 Task: Log work in the project VikingTech for the issue 'Create a new online platform for online language courses with advanced speech recognition and translation features' spent time as '4w 2d 21h 41m' and remaining time as '4w 6d 4h 53m' and clone the issue. Now add the issue to the epic 'Data Archiving'.
Action: Mouse moved to (775, 384)
Screenshot: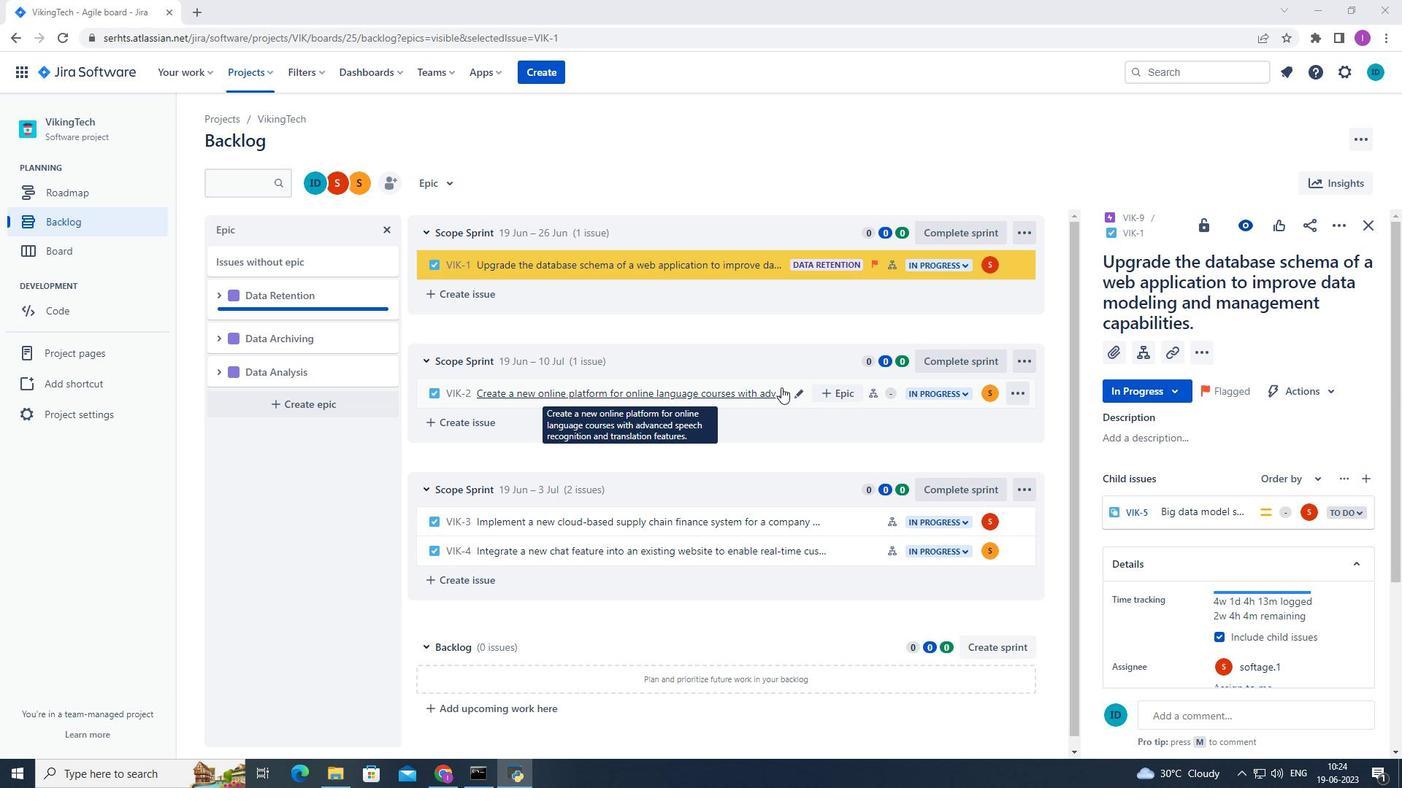 
Action: Mouse pressed left at (775, 384)
Screenshot: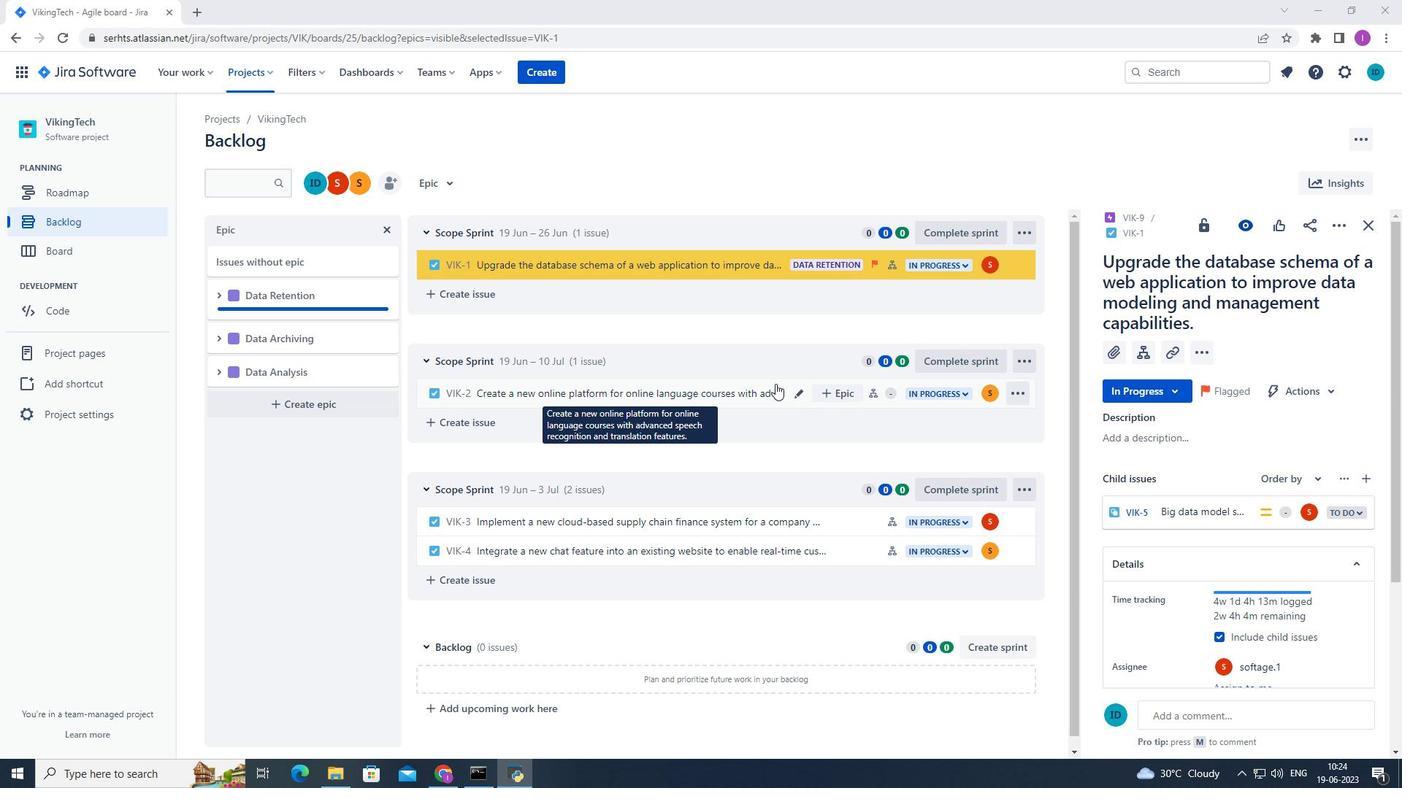 
Action: Mouse moved to (1336, 222)
Screenshot: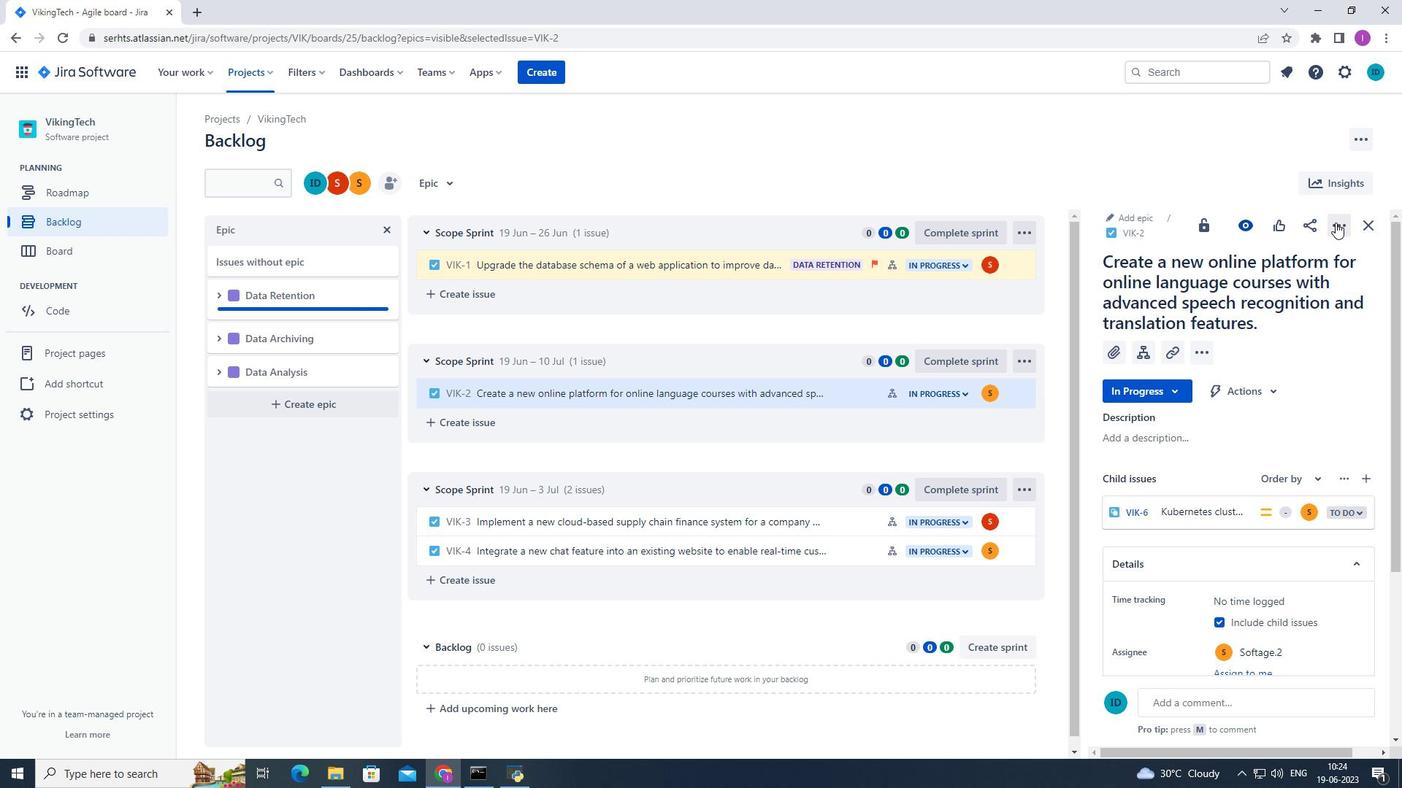 
Action: Mouse pressed left at (1336, 222)
Screenshot: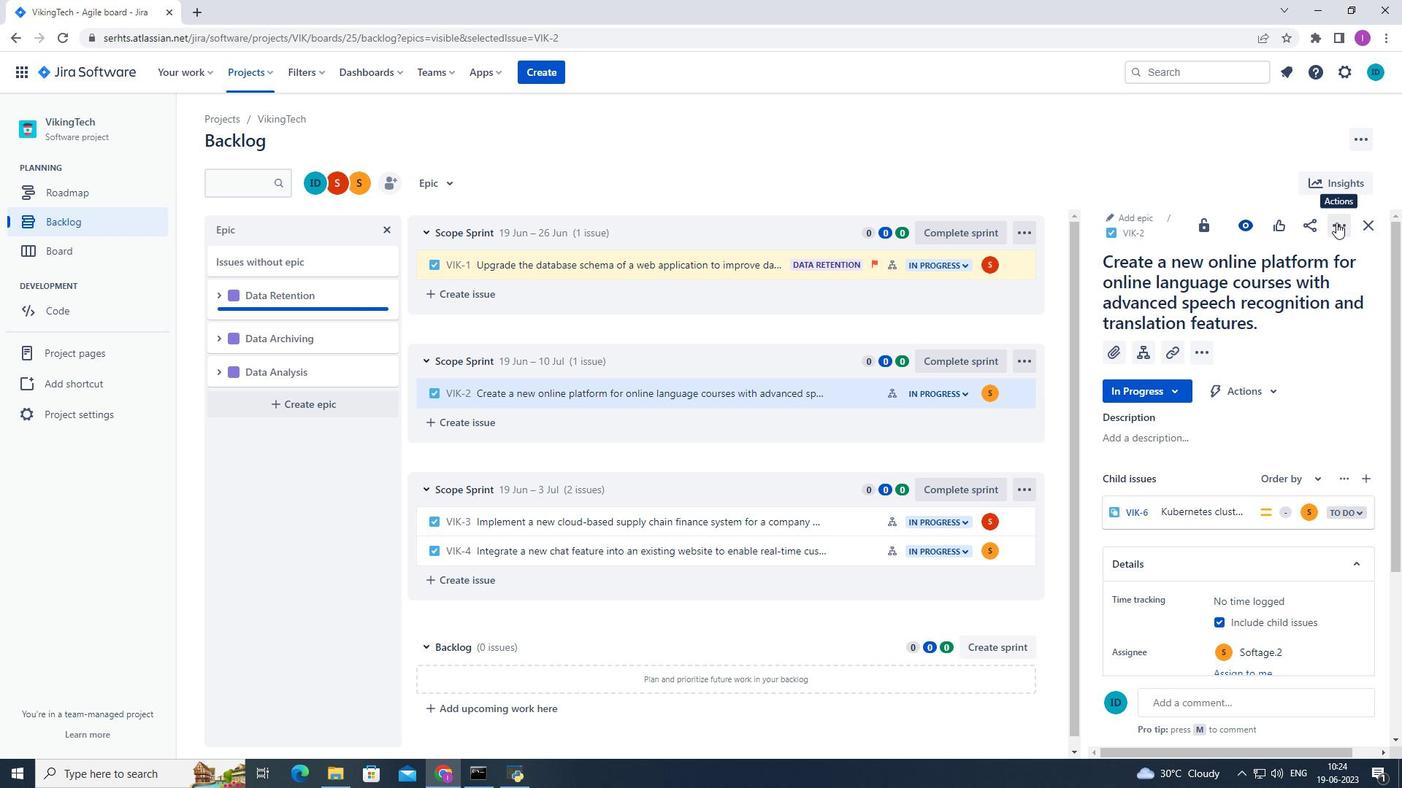 
Action: Mouse moved to (1296, 264)
Screenshot: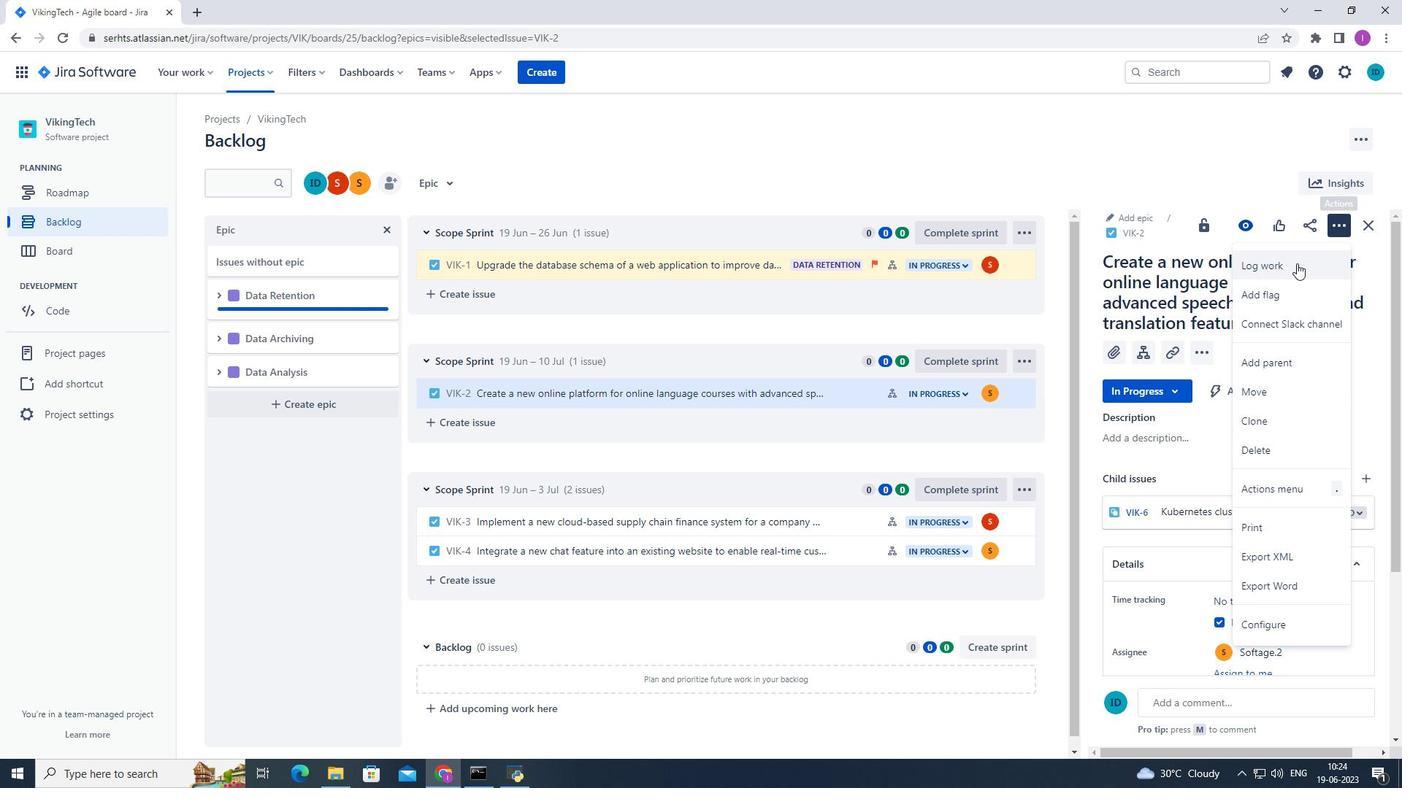 
Action: Mouse pressed left at (1296, 264)
Screenshot: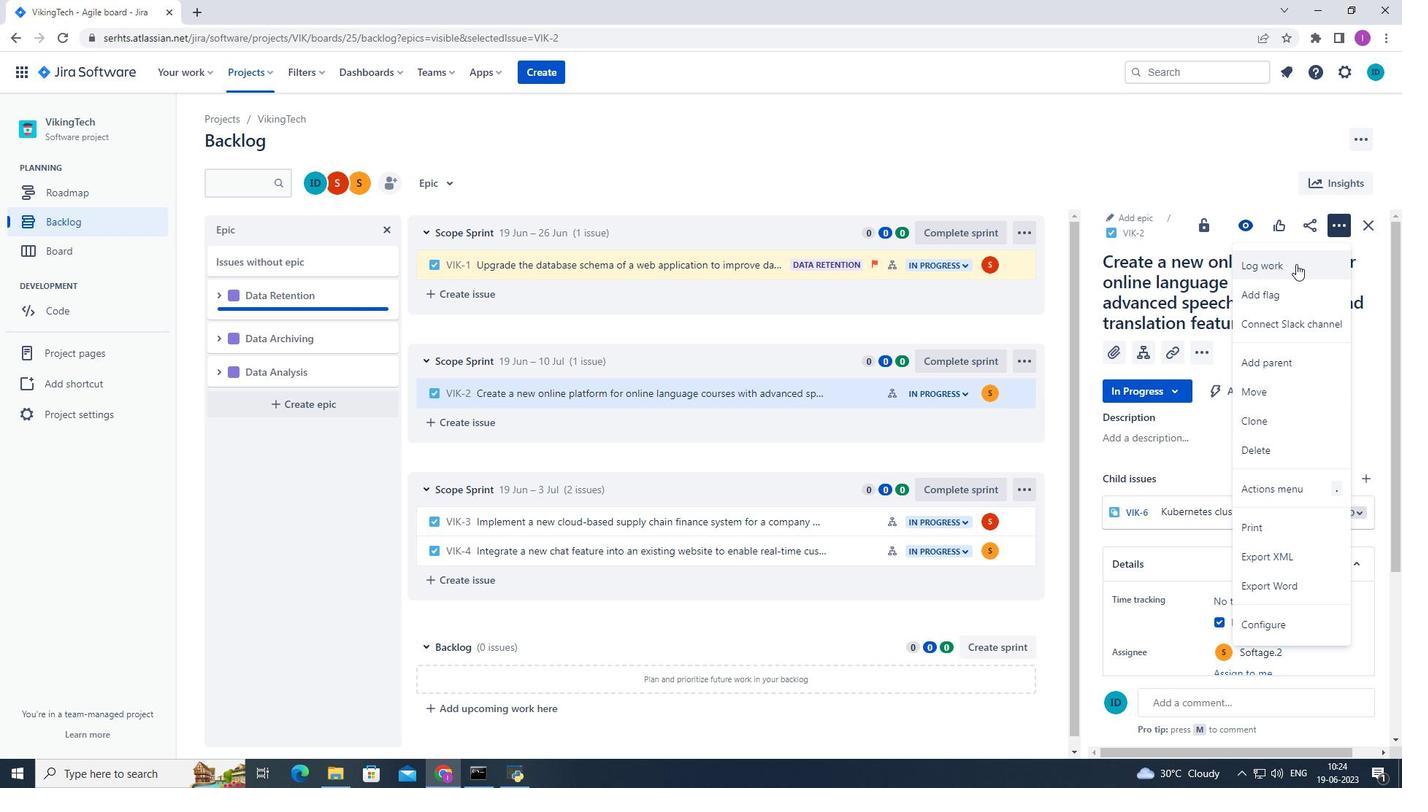 
Action: Mouse moved to (601, 214)
Screenshot: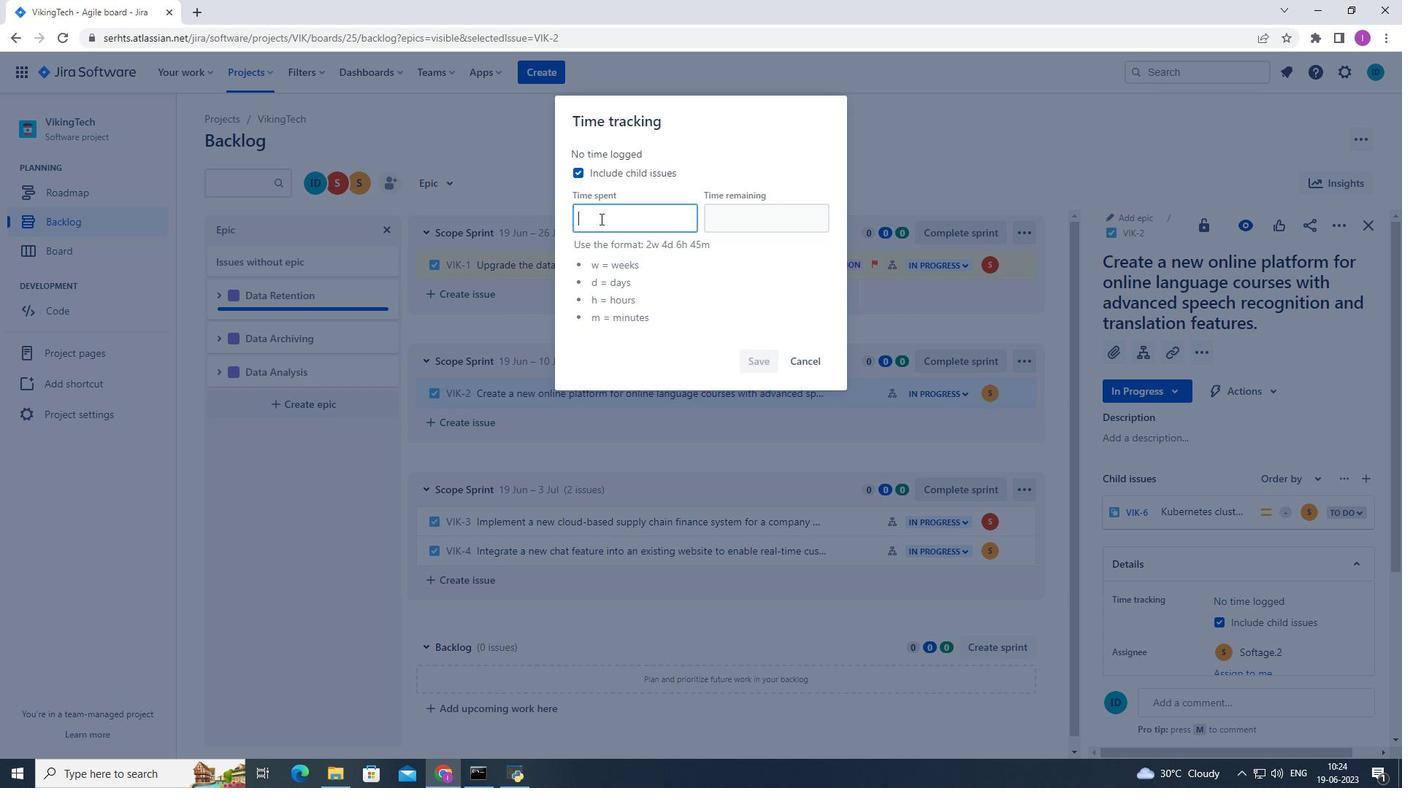 
Action: Mouse pressed left at (601, 214)
Screenshot: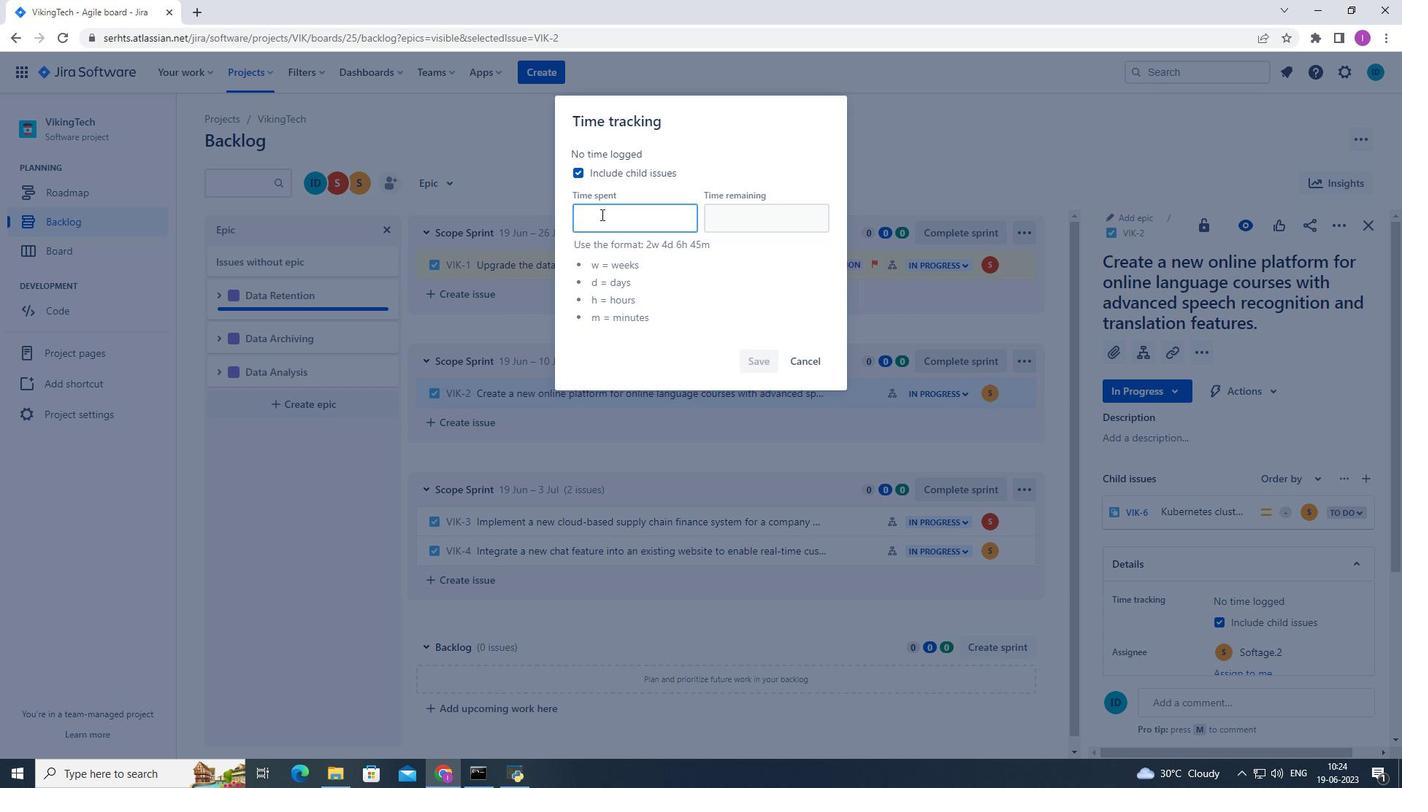 
Action: Mouse moved to (667, 242)
Screenshot: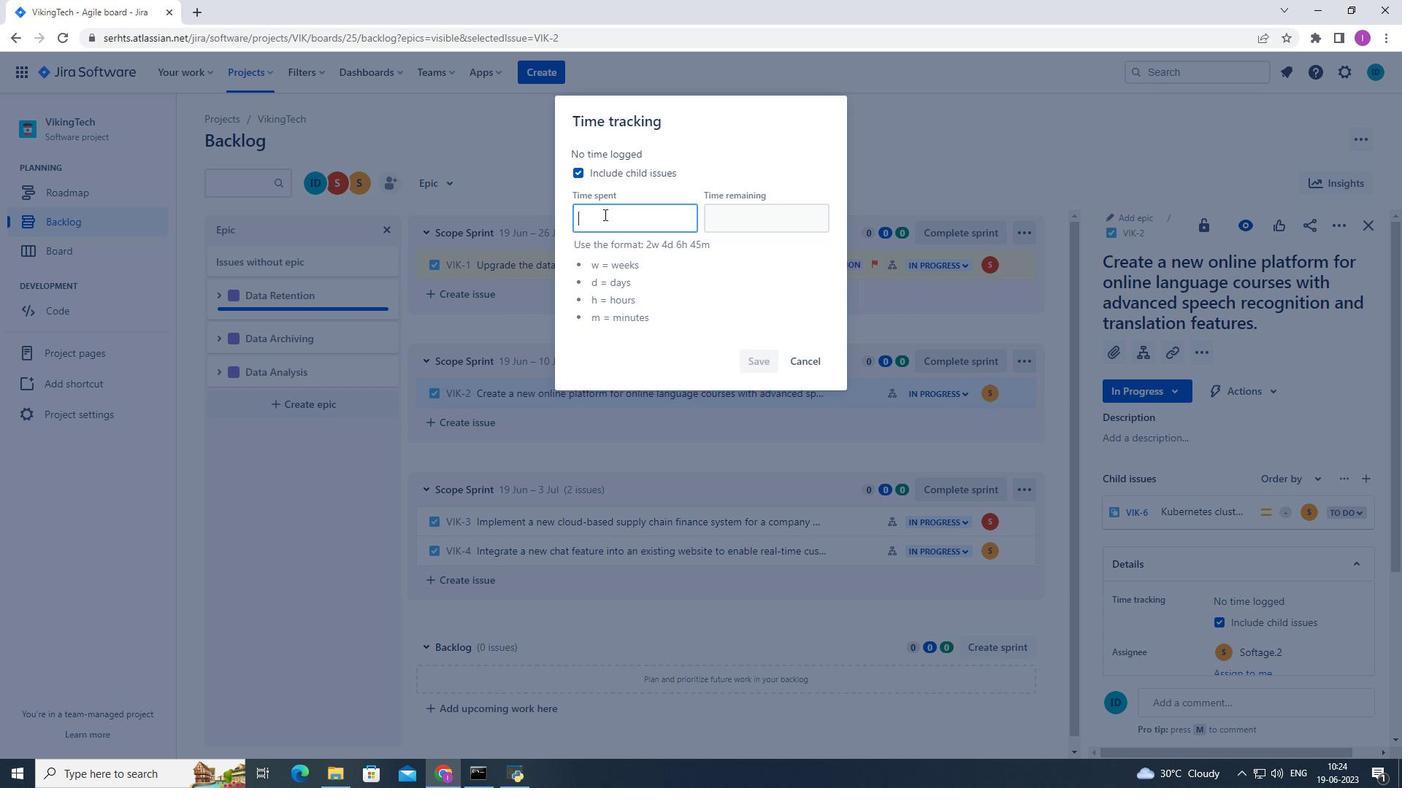 
Action: Key pressed 4w<Key.space>2d<Key.space>21h<Key.space>41m
Screenshot: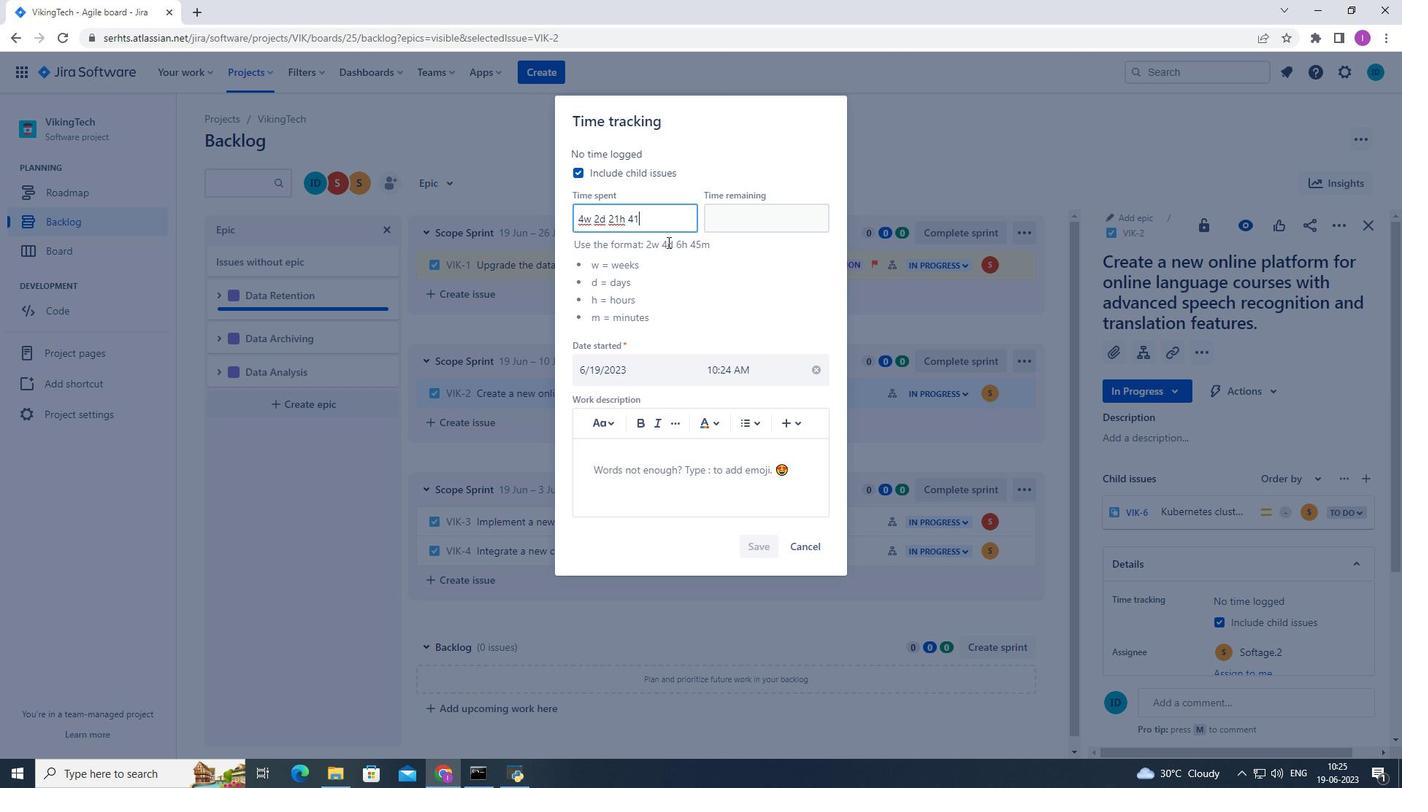
Action: Mouse moved to (720, 227)
Screenshot: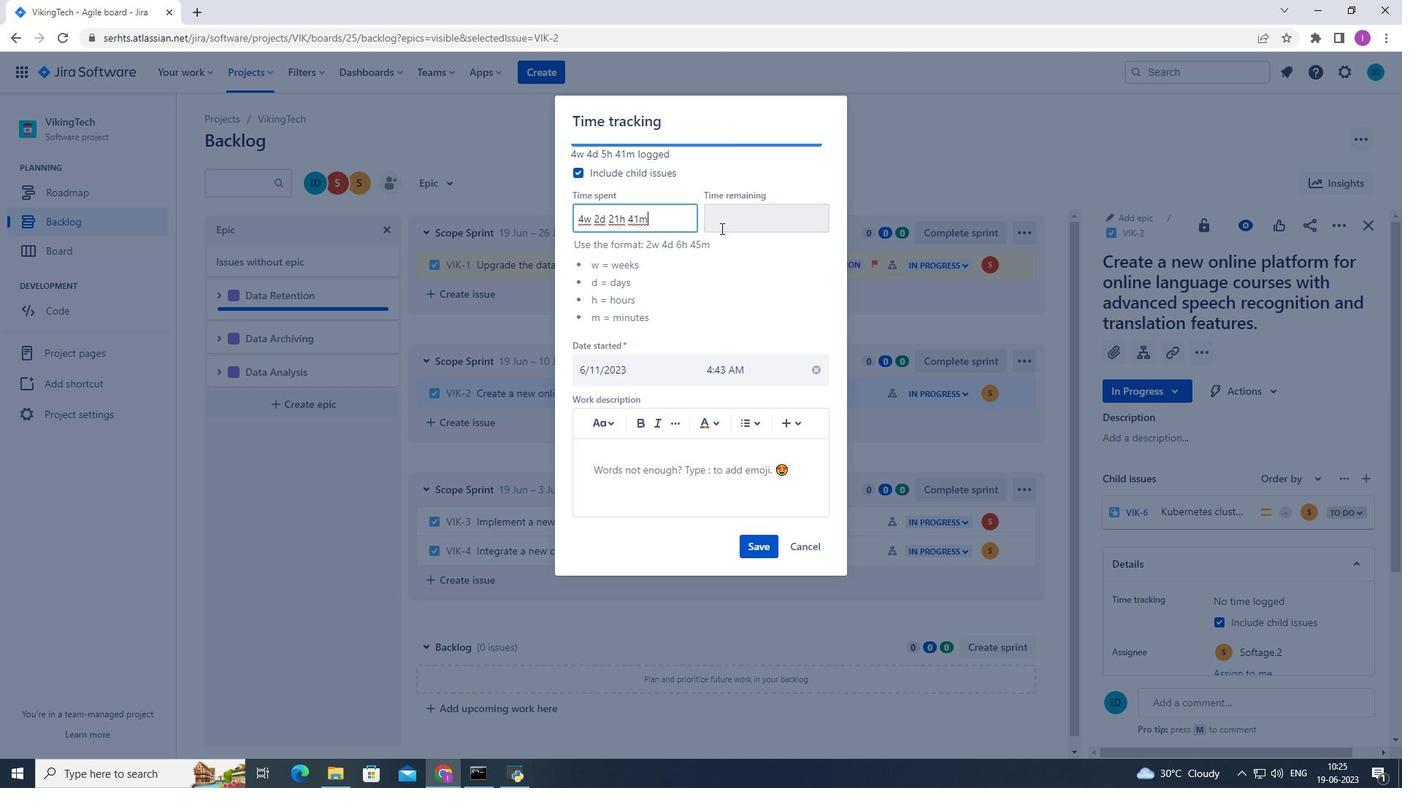 
Action: Mouse pressed left at (720, 227)
Screenshot: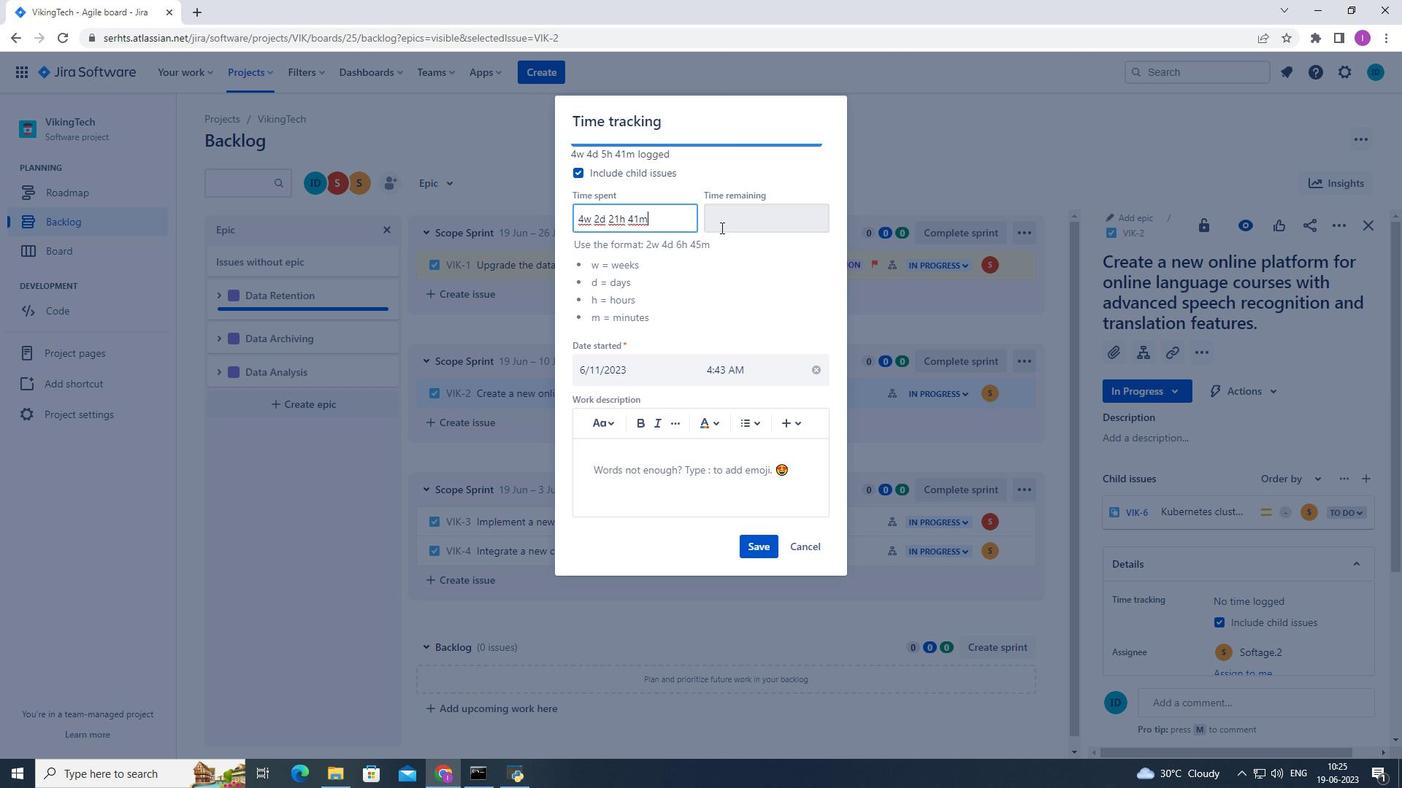 
Action: Key pressed 4w<Key.space>6d<Key.space>4h<Key.space>53m
Screenshot: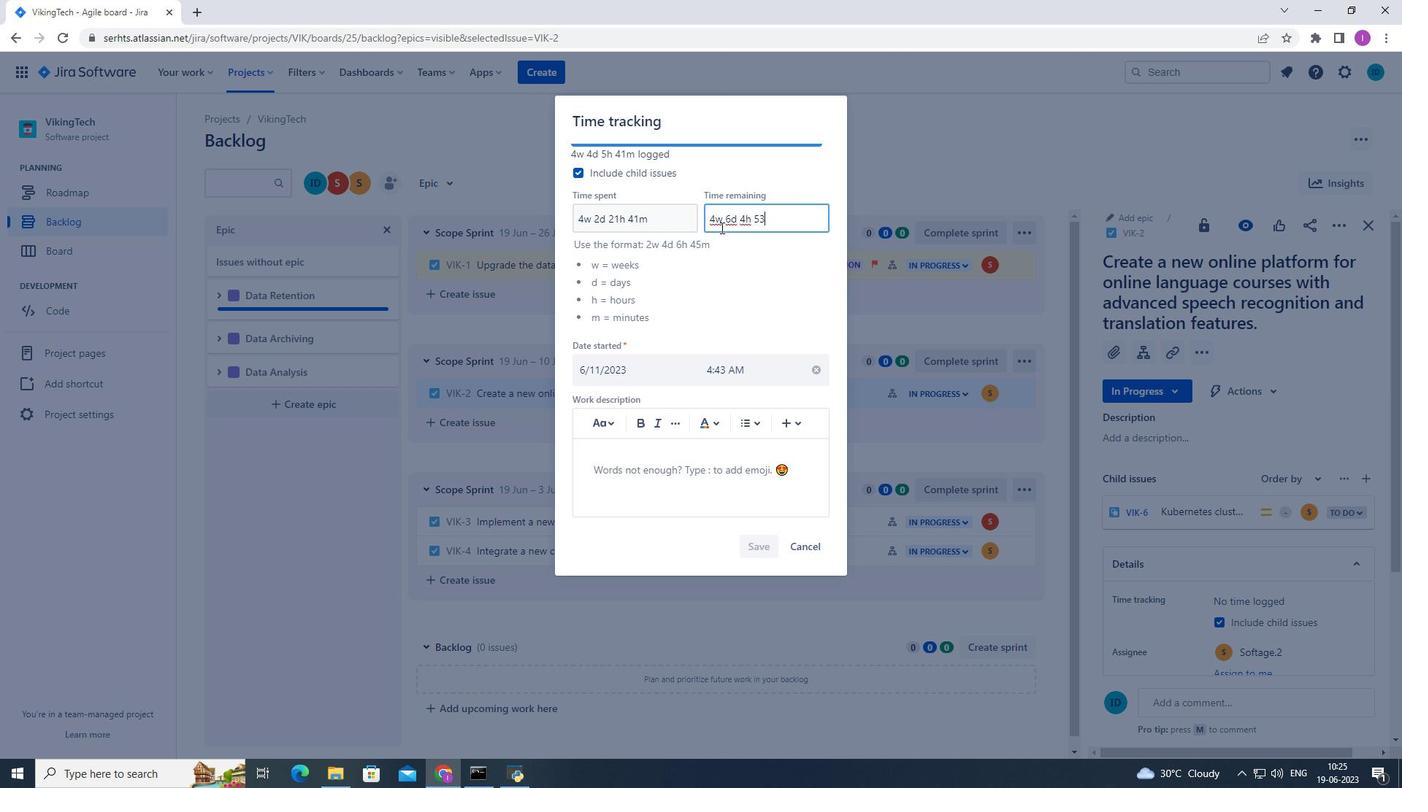 
Action: Mouse moved to (755, 544)
Screenshot: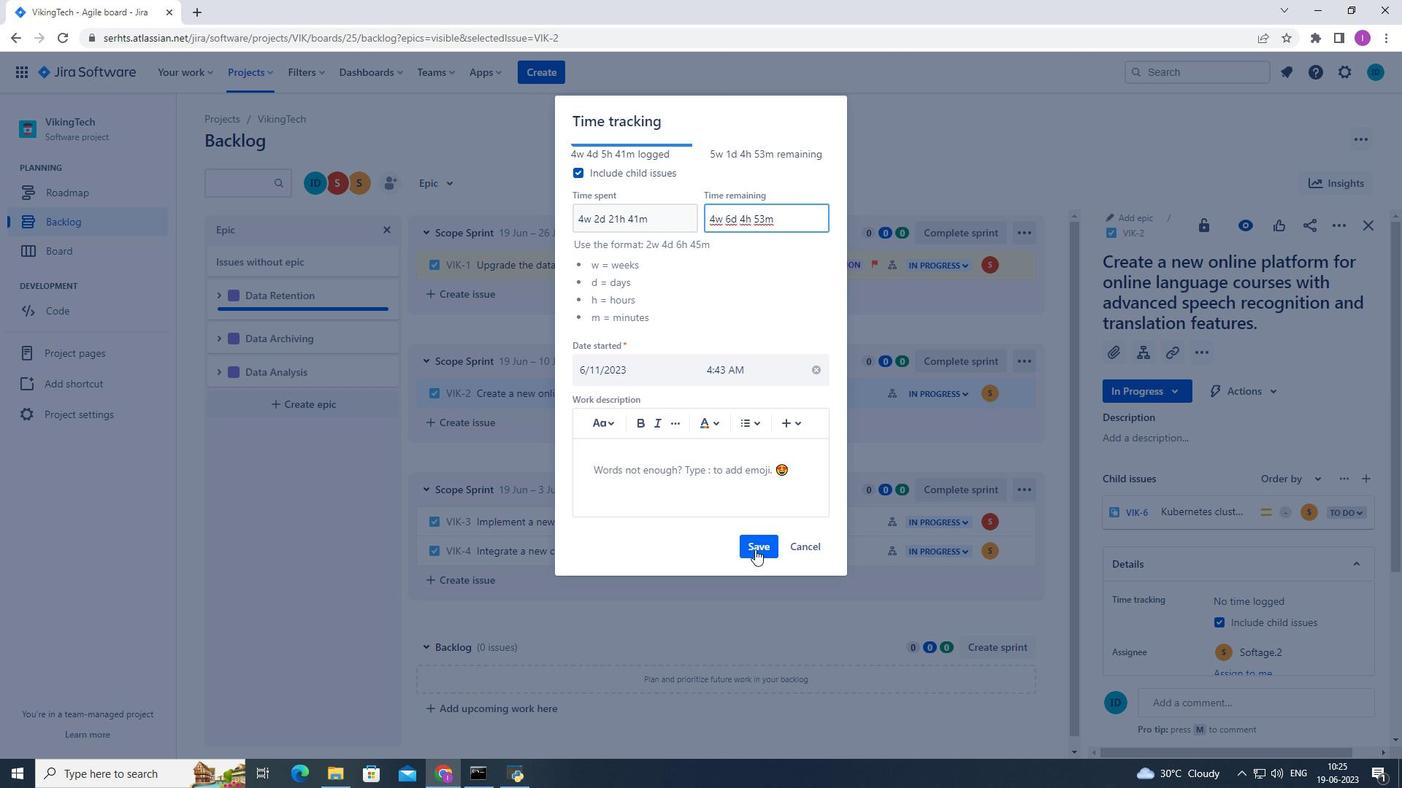 
Action: Mouse pressed left at (755, 544)
Screenshot: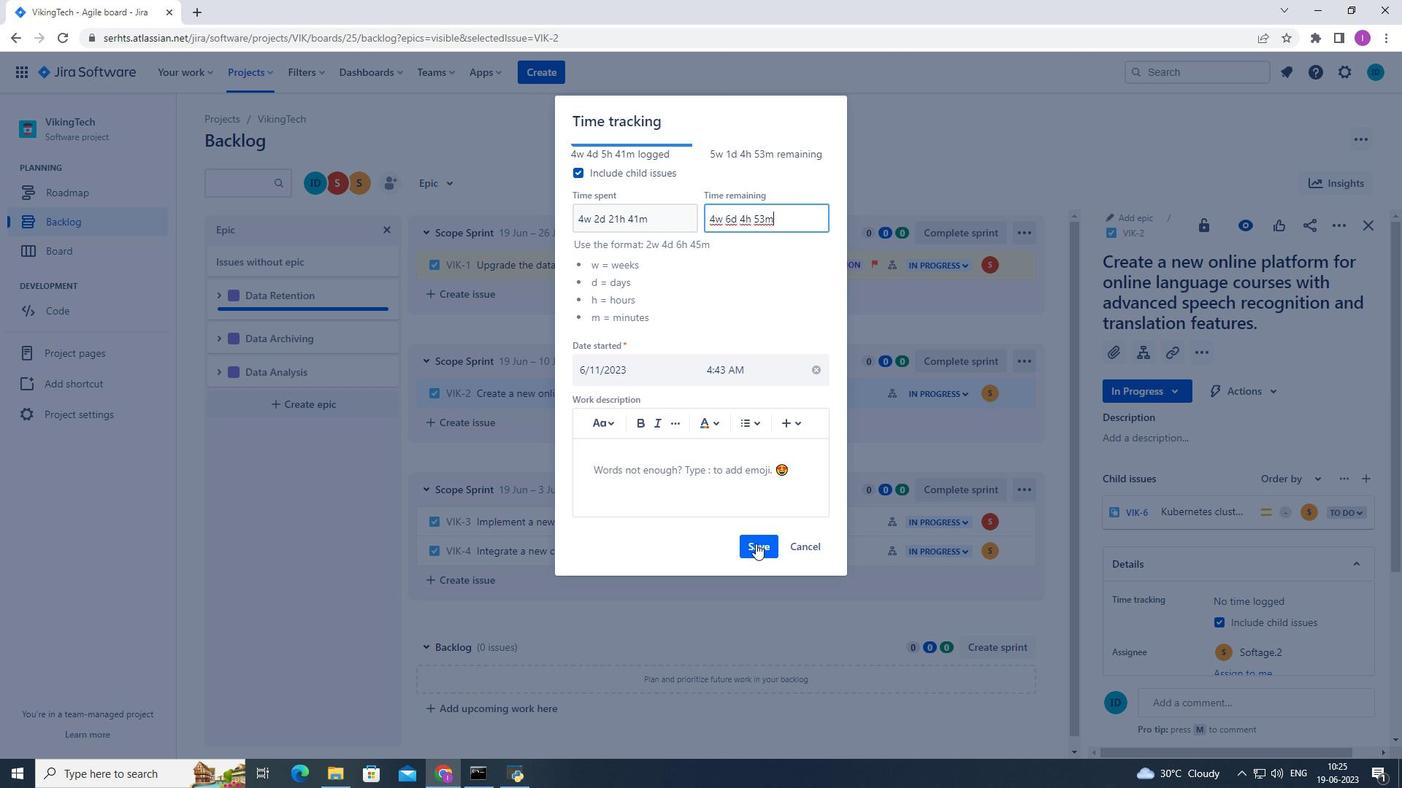 
Action: Mouse moved to (1343, 222)
Screenshot: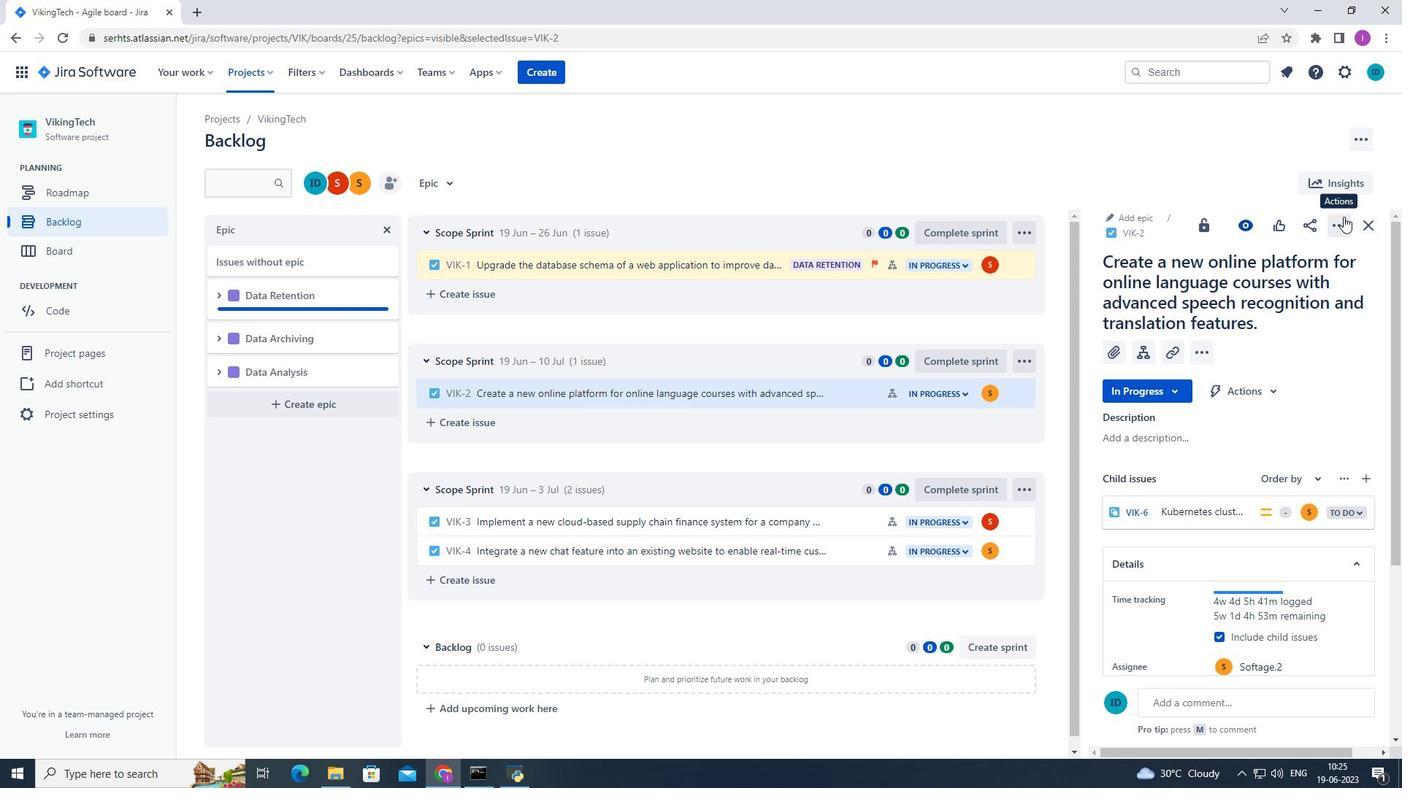 
Action: Mouse pressed left at (1343, 222)
Screenshot: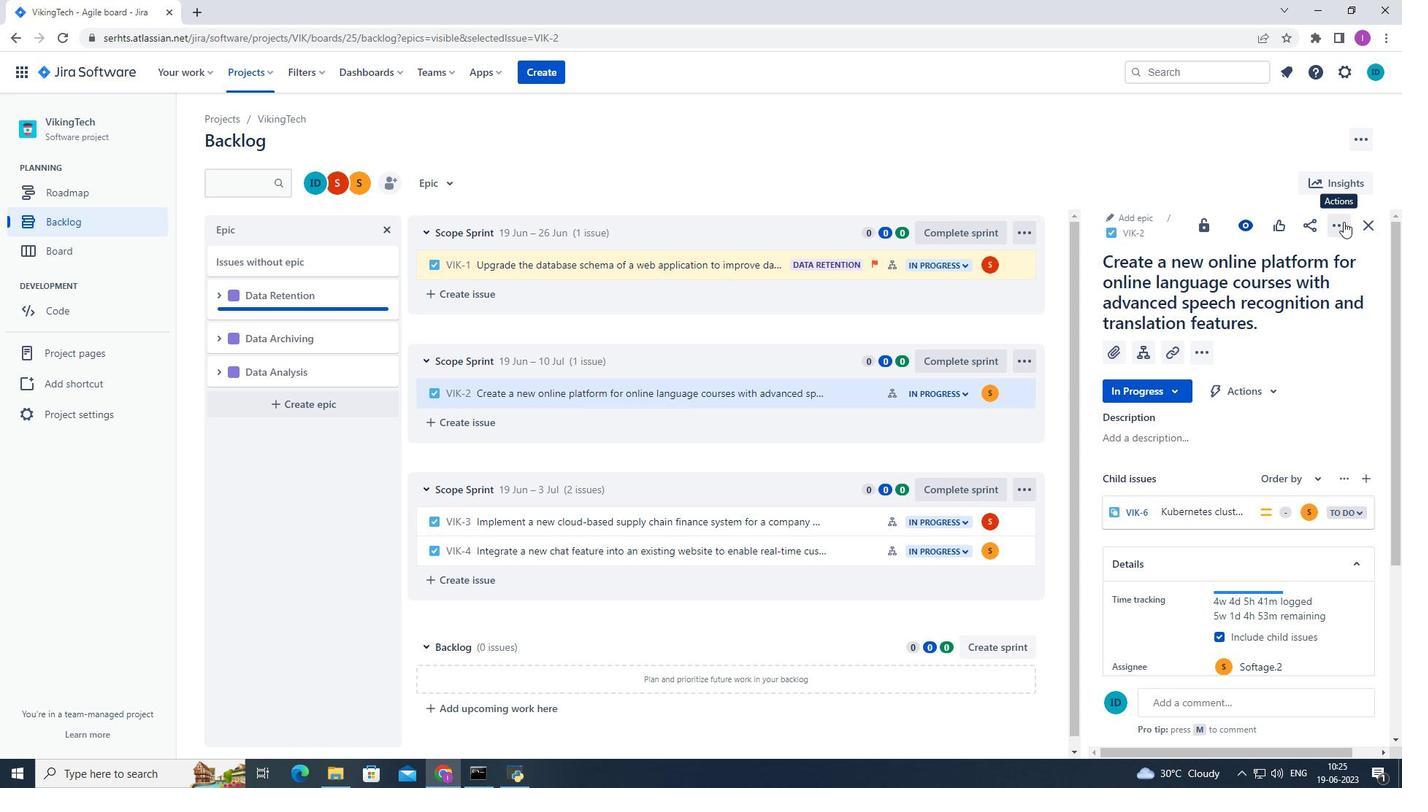 
Action: Mouse moved to (1261, 418)
Screenshot: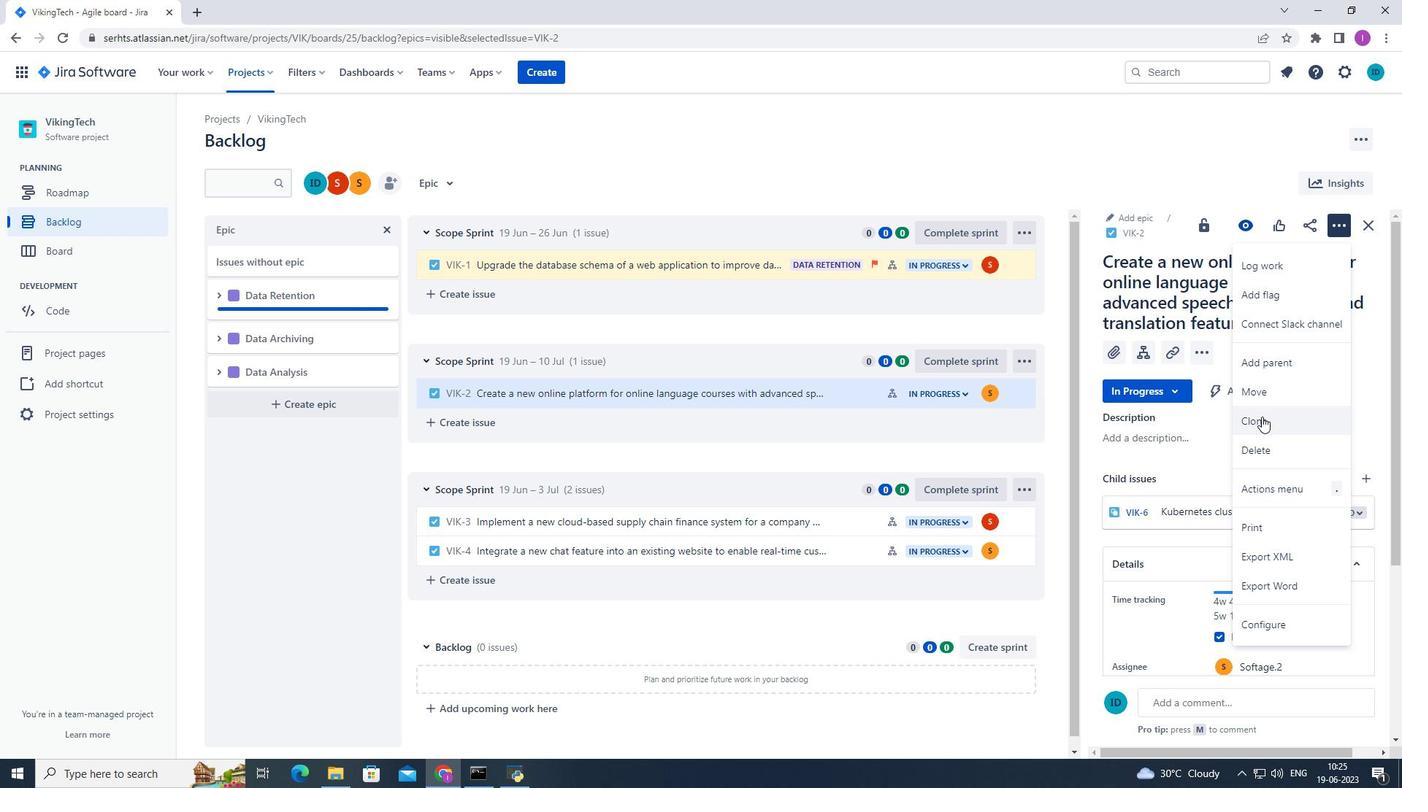 
Action: Mouse pressed left at (1261, 418)
Screenshot: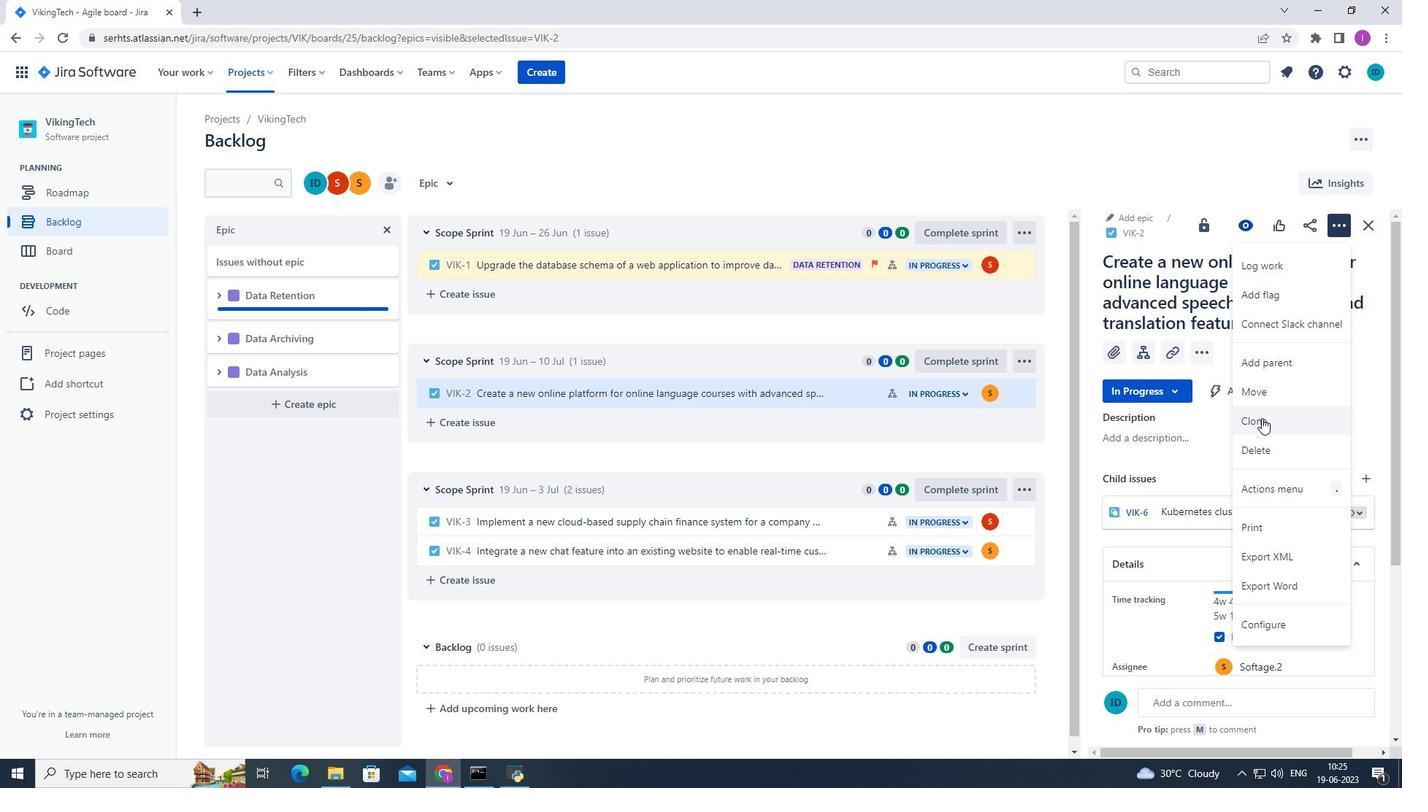 
Action: Mouse pressed left at (1261, 418)
Screenshot: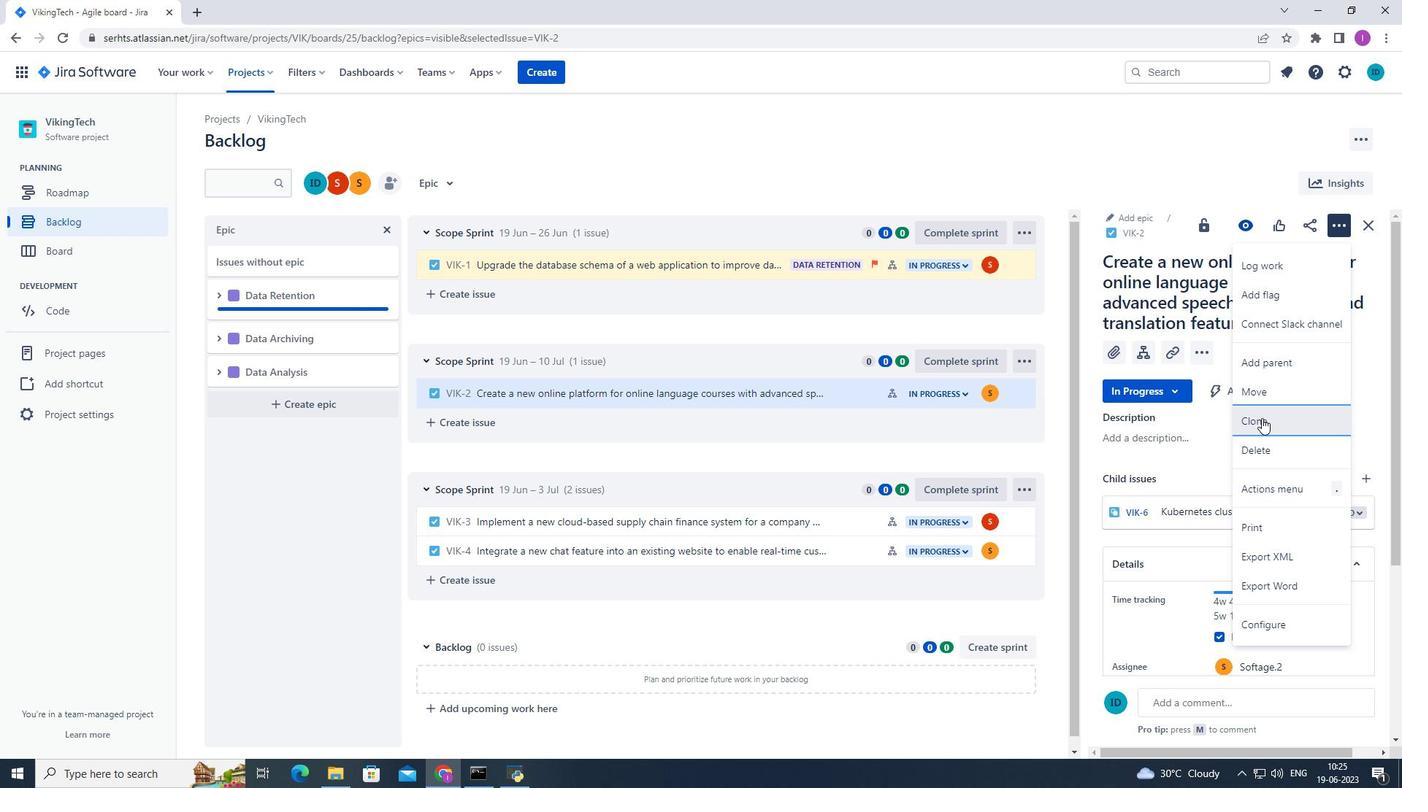 
Action: Mouse moved to (809, 311)
Screenshot: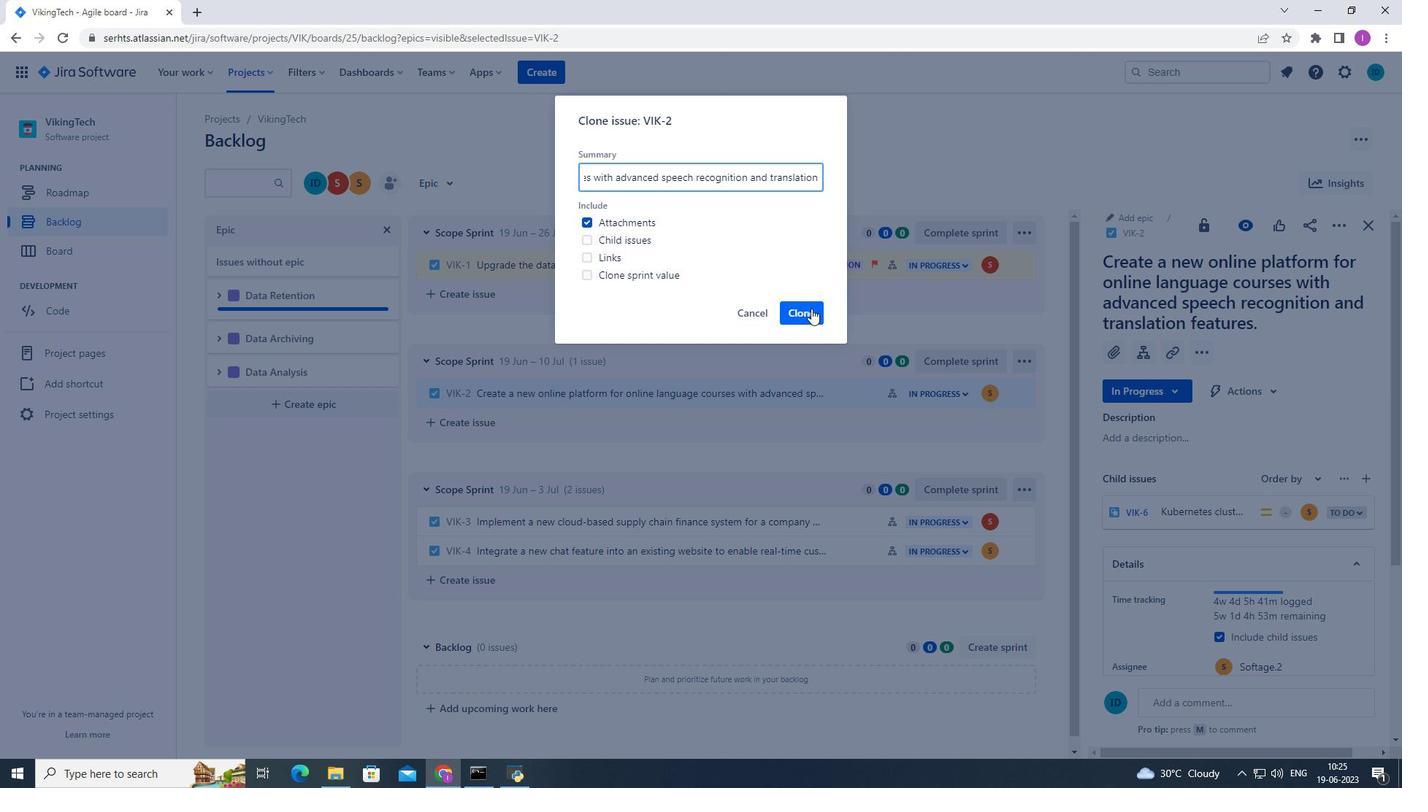 
Action: Mouse pressed left at (809, 311)
Screenshot: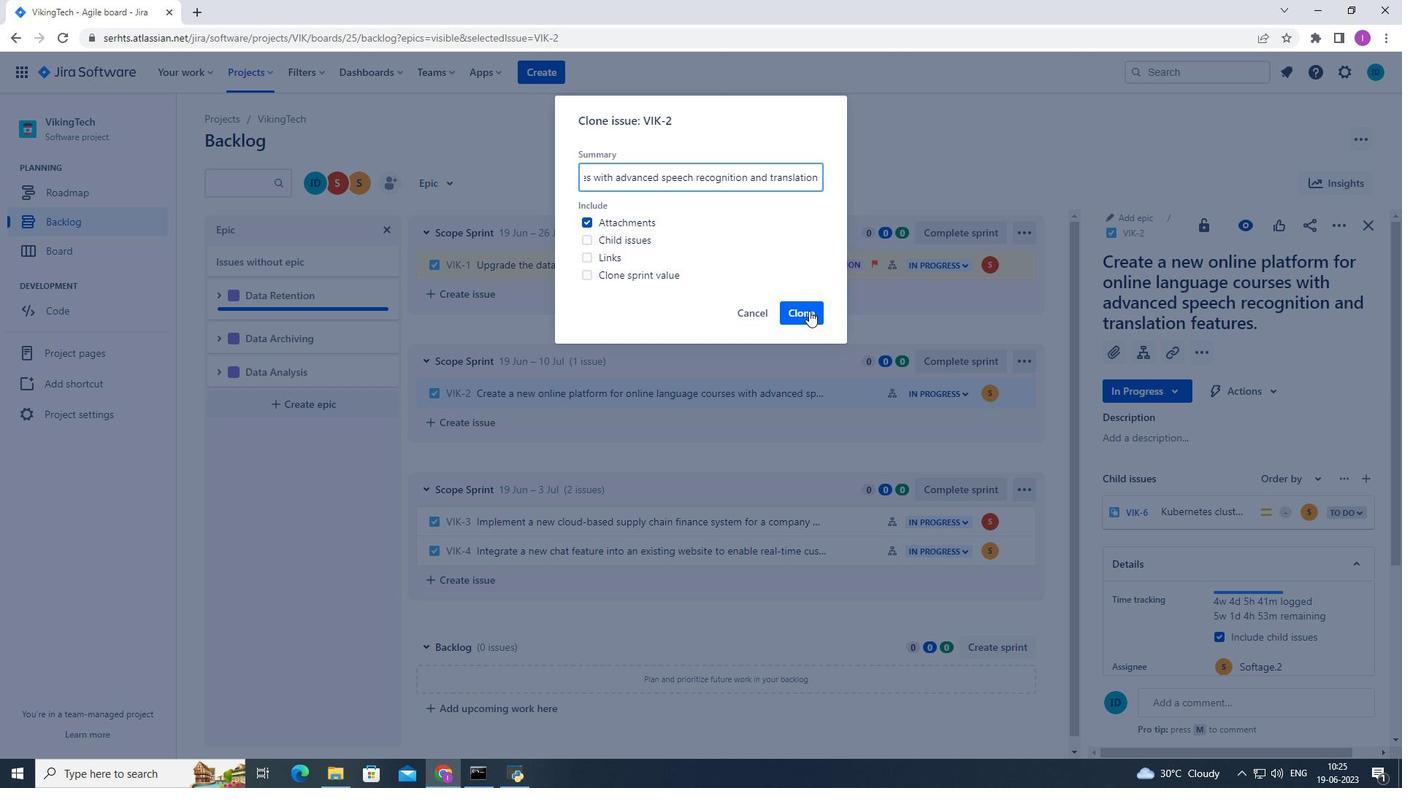 
Action: Mouse moved to (838, 392)
Screenshot: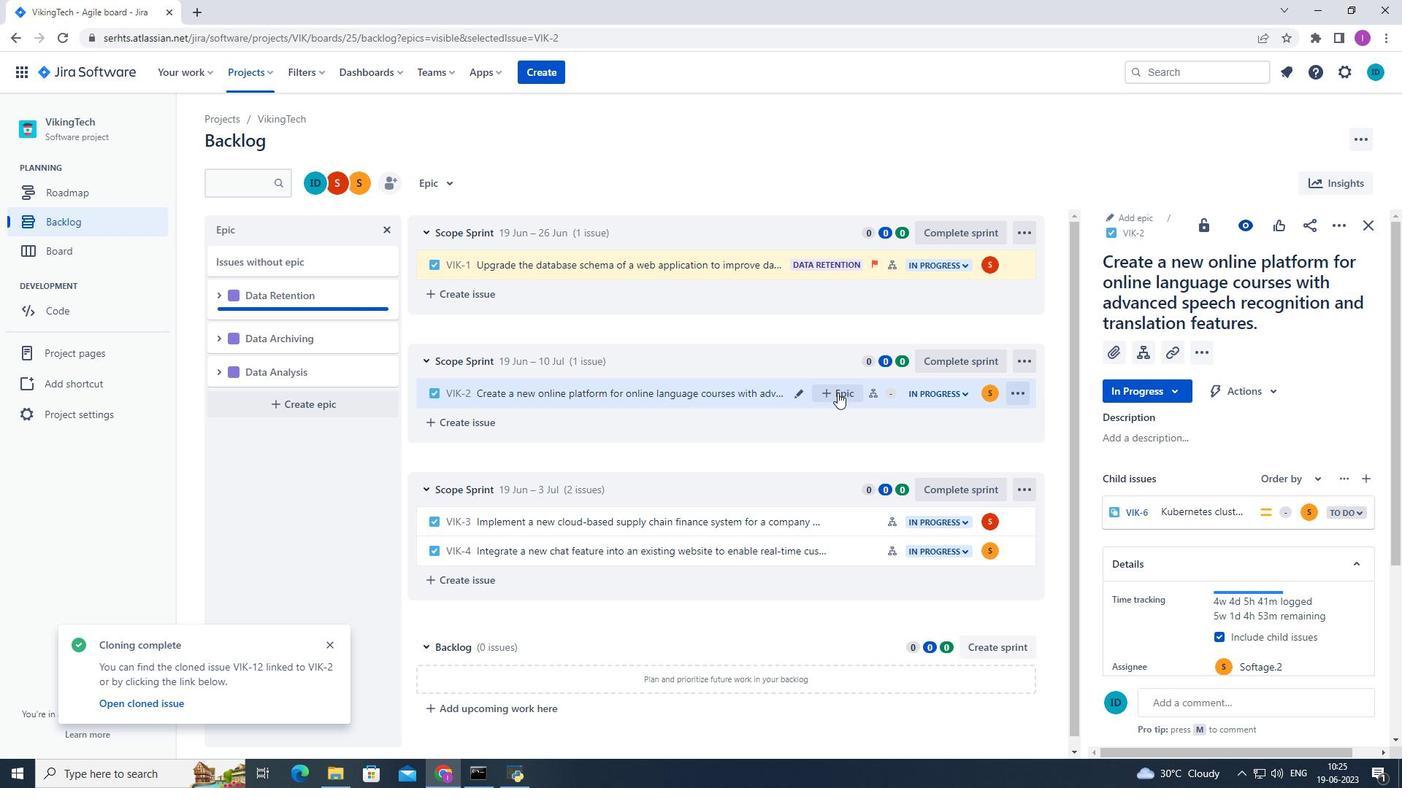 
Action: Mouse pressed left at (838, 392)
Screenshot: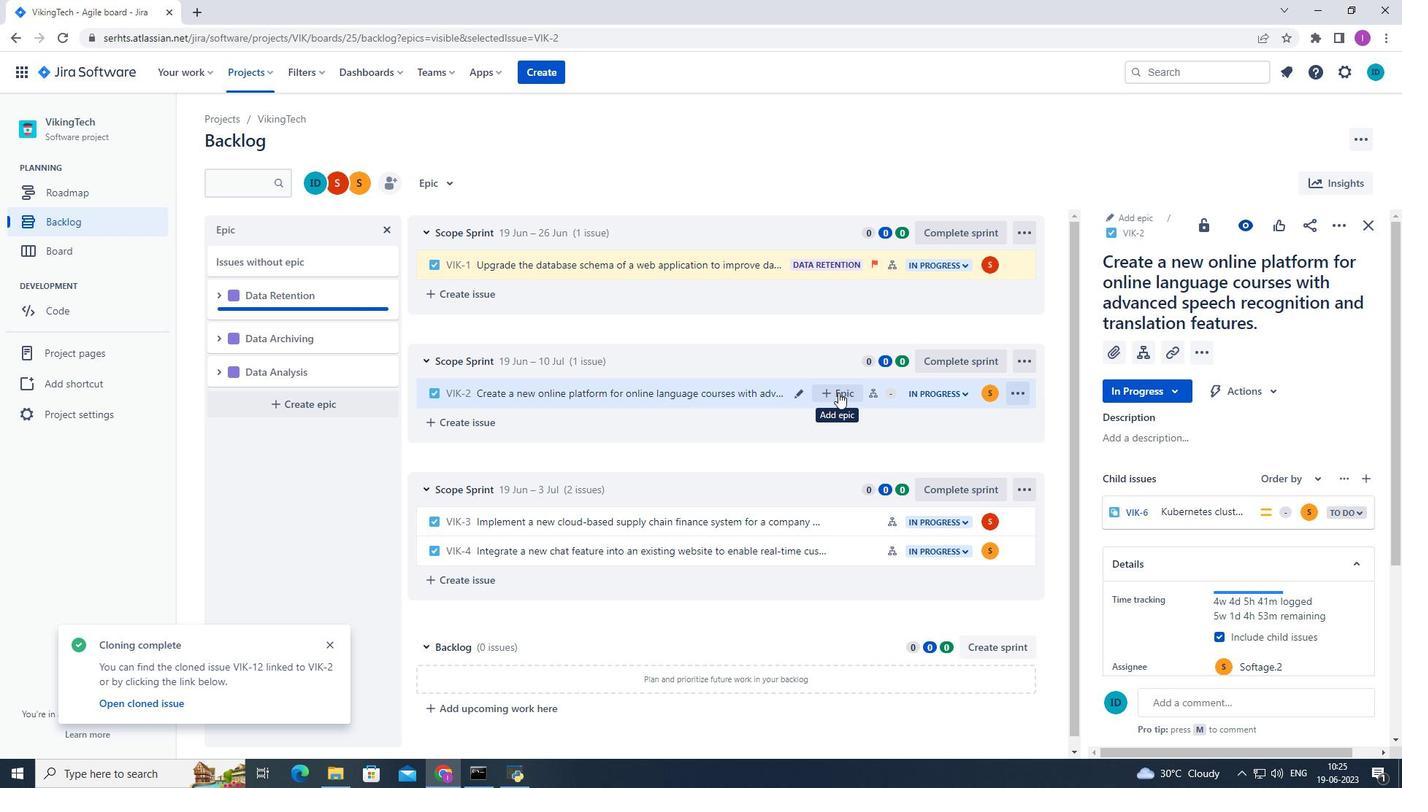 
Action: Mouse moved to (898, 492)
Screenshot: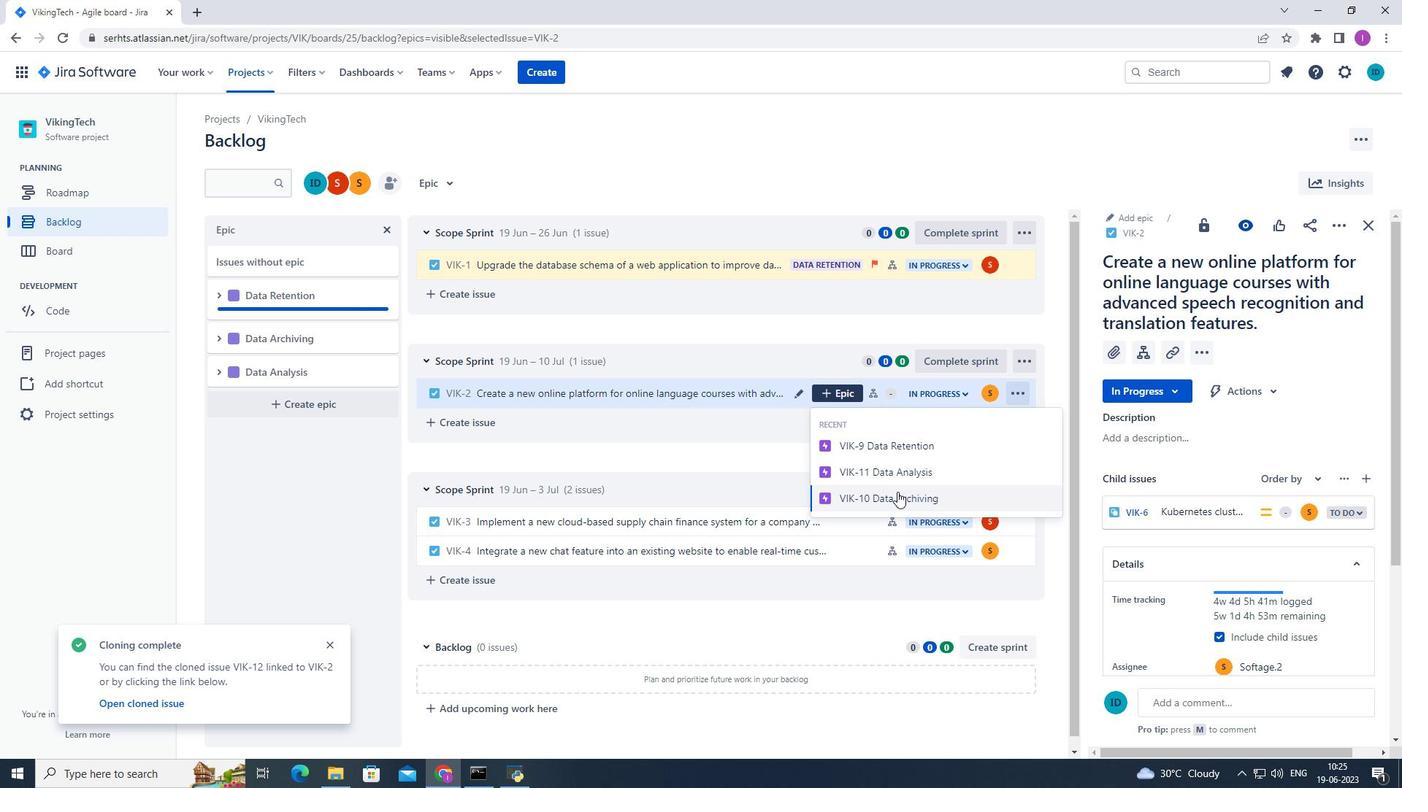 
Action: Mouse pressed left at (898, 492)
Screenshot: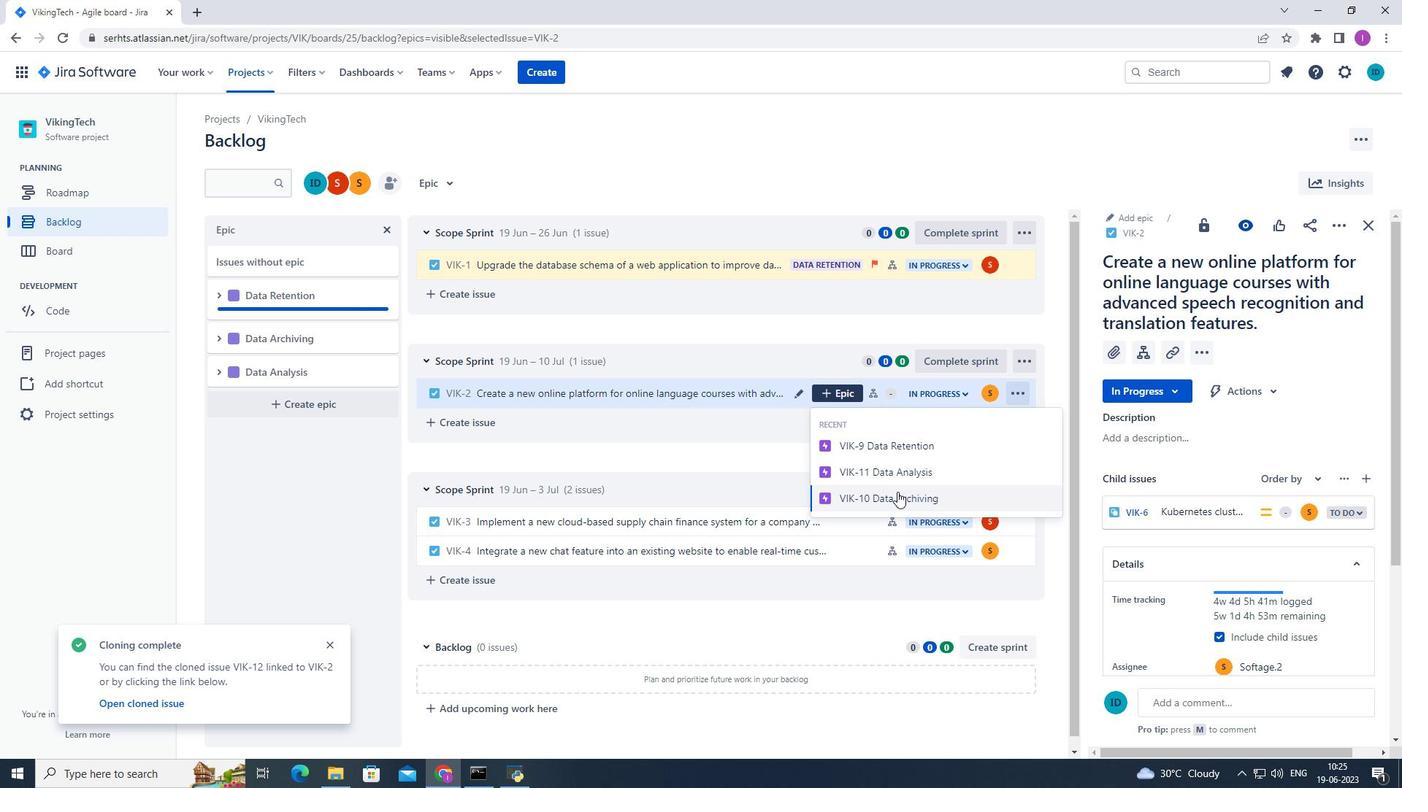 
Action: Mouse moved to (902, 490)
Screenshot: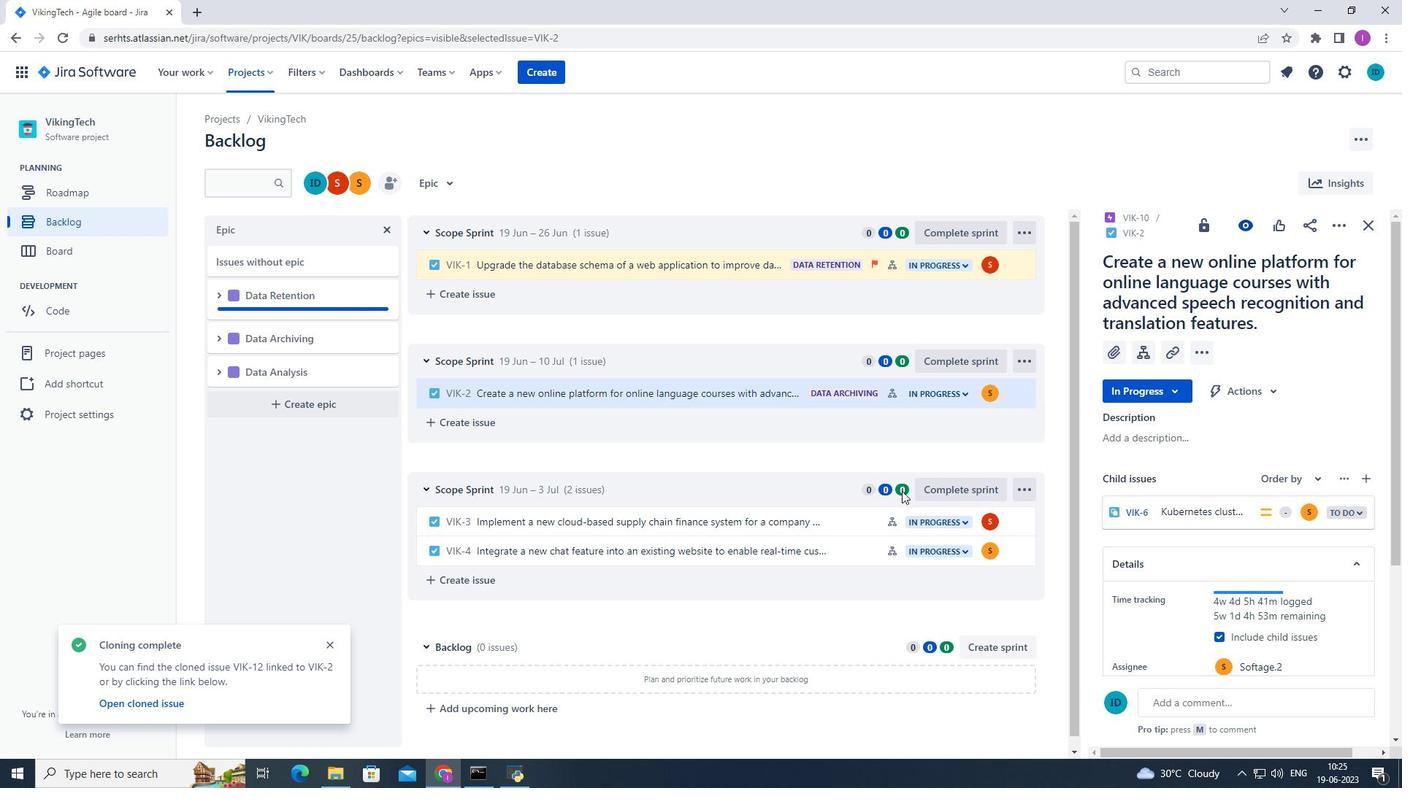 
